 Task: Create a section Code Commandos and in the section, add a milestone Incident Management Implementation in the project AgileLab
Action: Mouse moved to (202, 381)
Screenshot: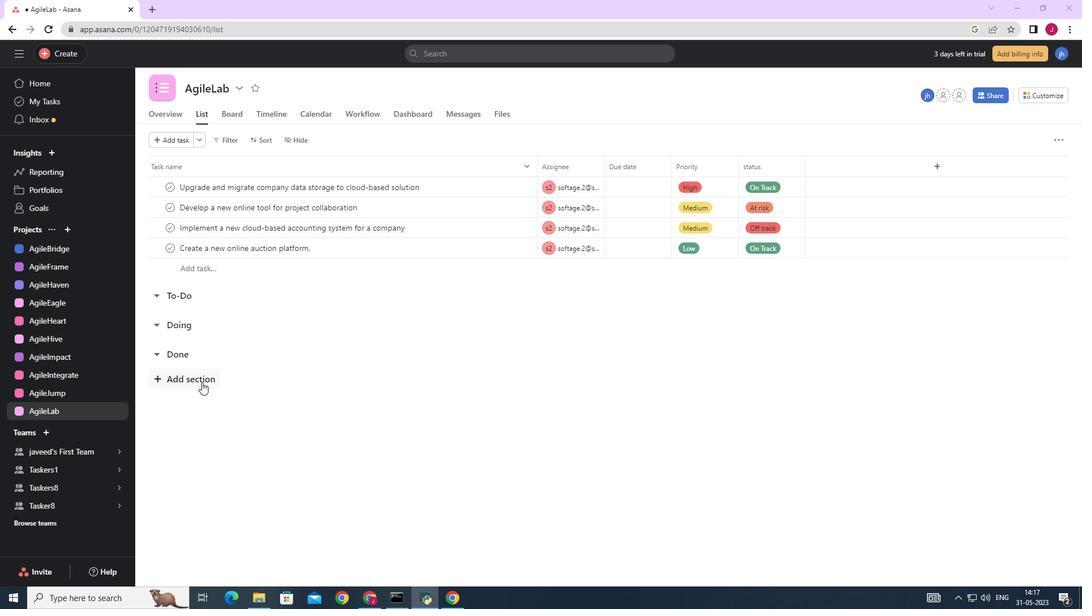 
Action: Mouse pressed left at (202, 381)
Screenshot: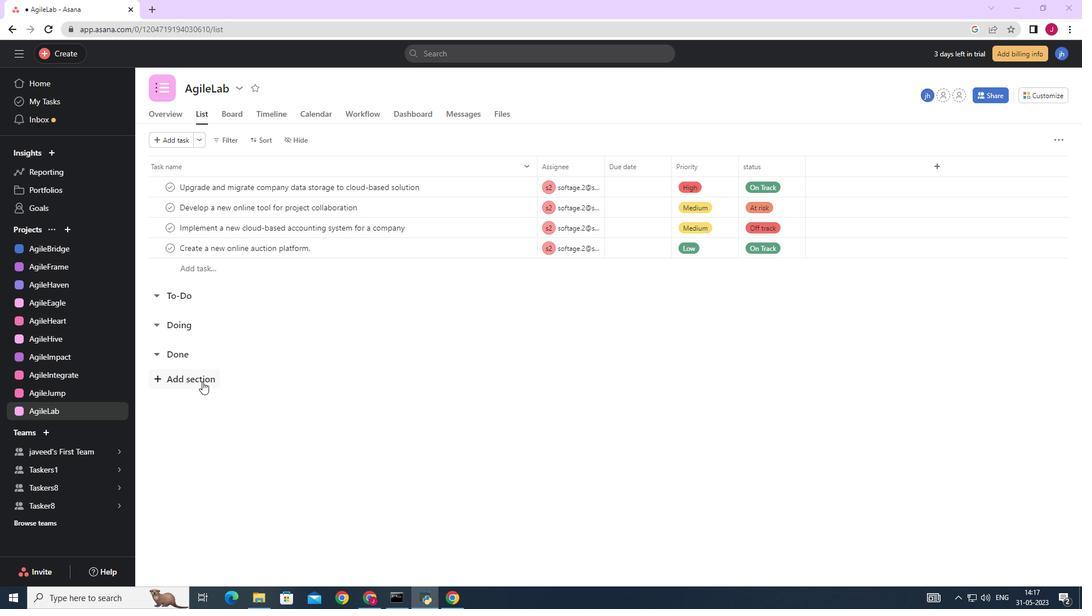 
Action: Mouse moved to (250, 383)
Screenshot: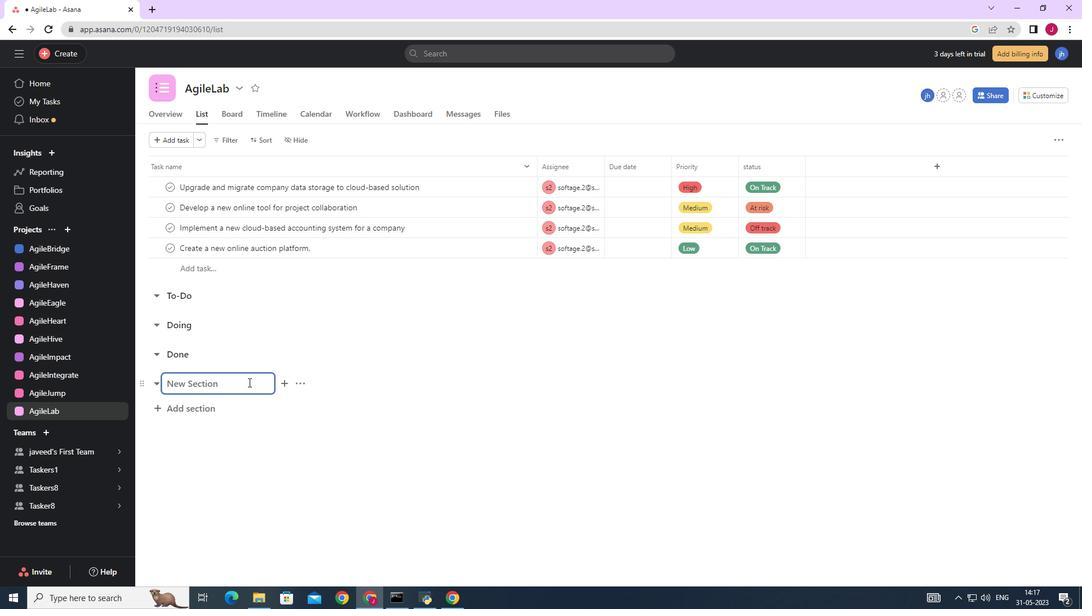 
Action: Mouse pressed left at (250, 383)
Screenshot: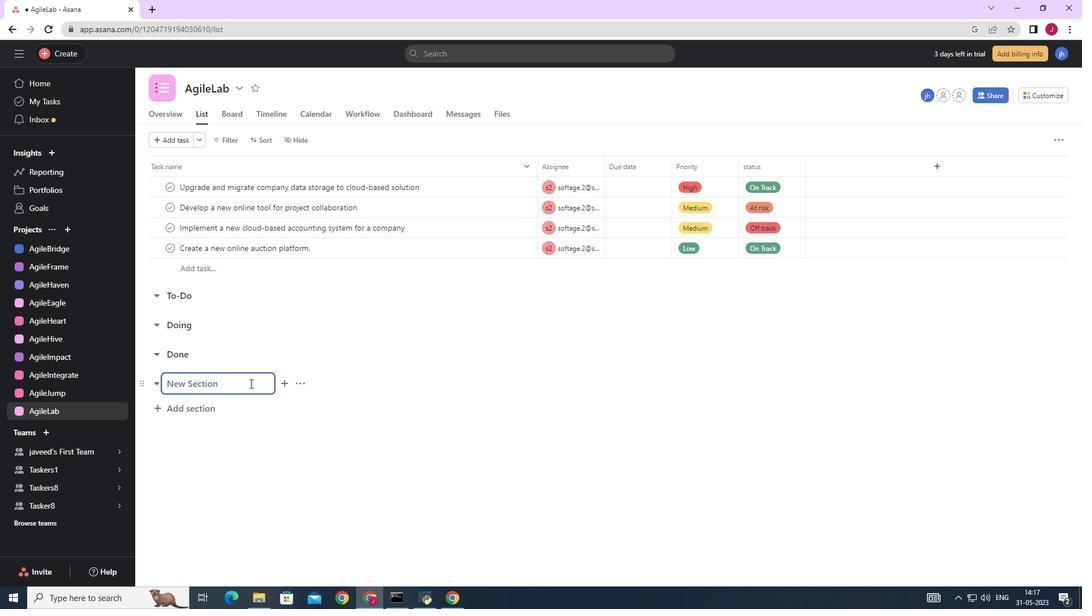 
Action: Key pressed <Key.caps_lock>C<Key.caps_lock>ode<Key.space><Key.caps_lock>C<Key.caps_lock>ommandos<Key.enter><Key.caps_lock>I<Key.caps_lock>ncident<Key.space><Key.caps_lock>M<Key.caps_lock>anagement<Key.space><Key.caps_lock>I<Key.caps_lock>mplementation
Screenshot: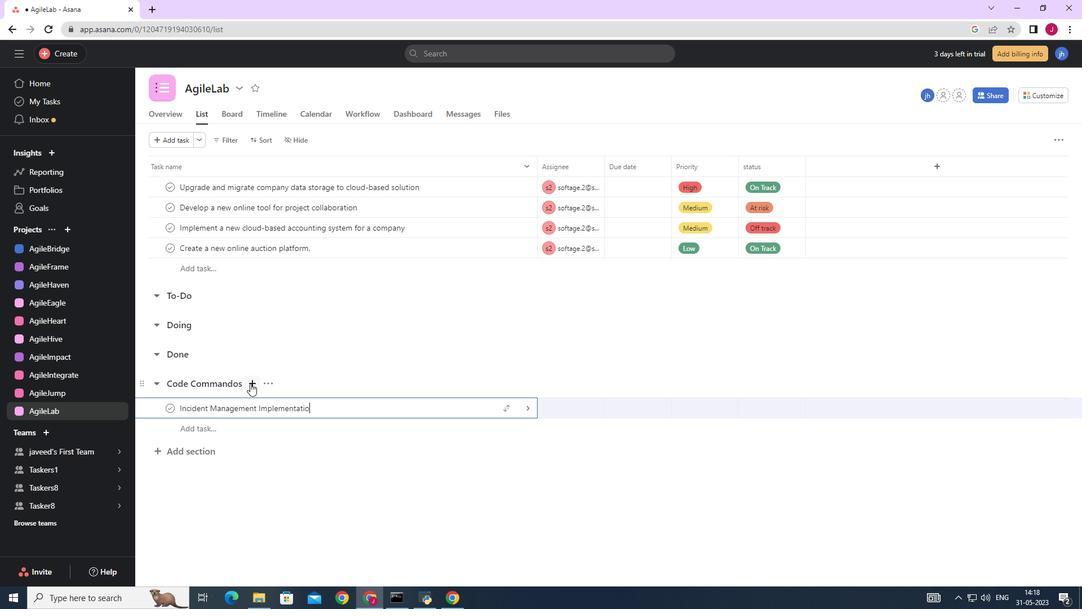 
Action: Mouse moved to (527, 408)
Screenshot: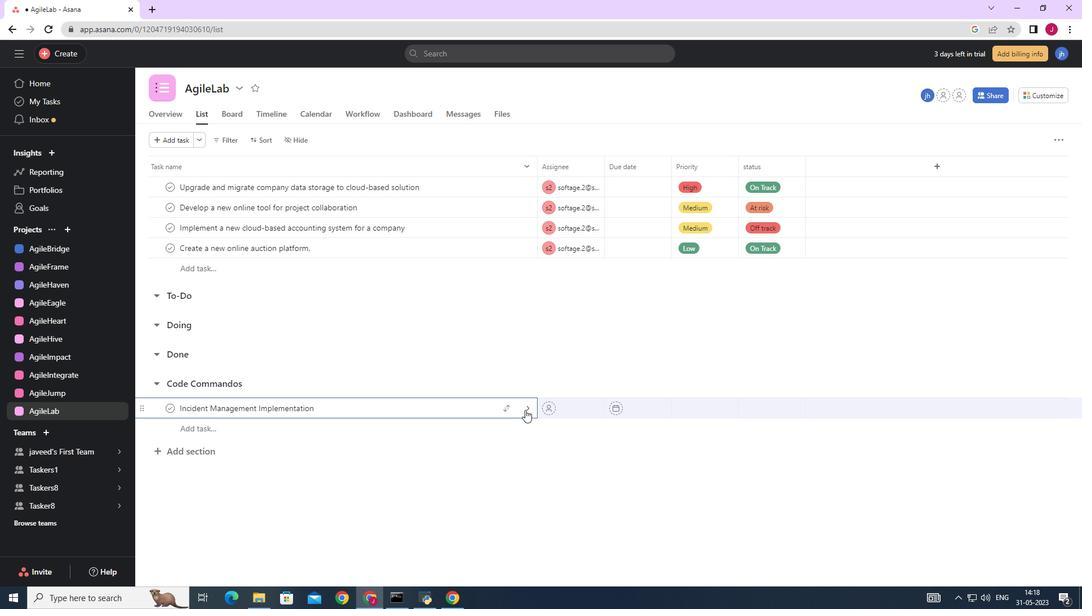 
Action: Mouse pressed left at (527, 408)
Screenshot: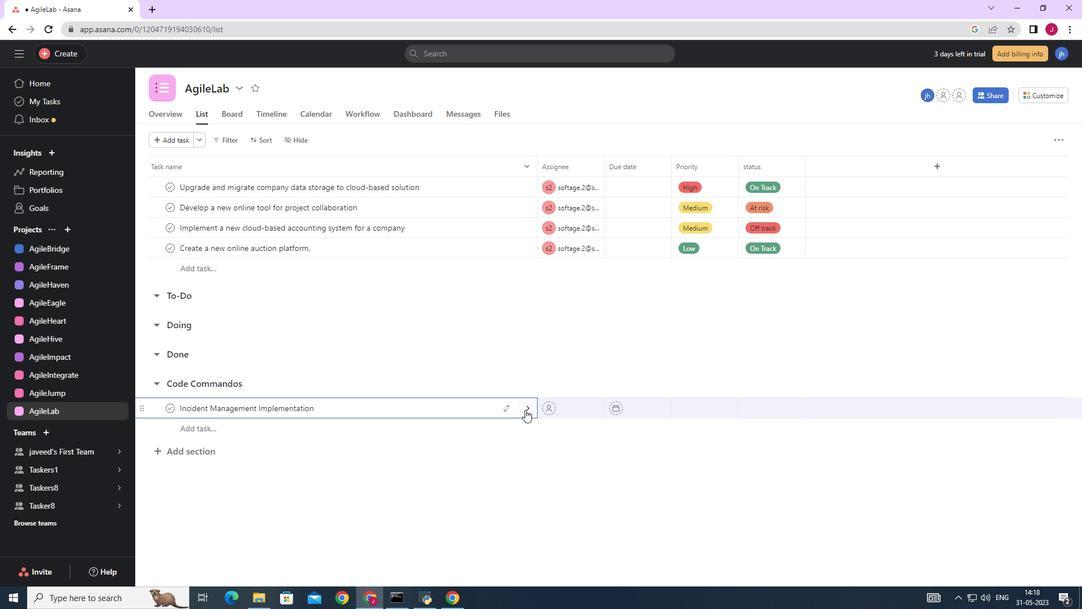 
Action: Mouse moved to (1039, 139)
Screenshot: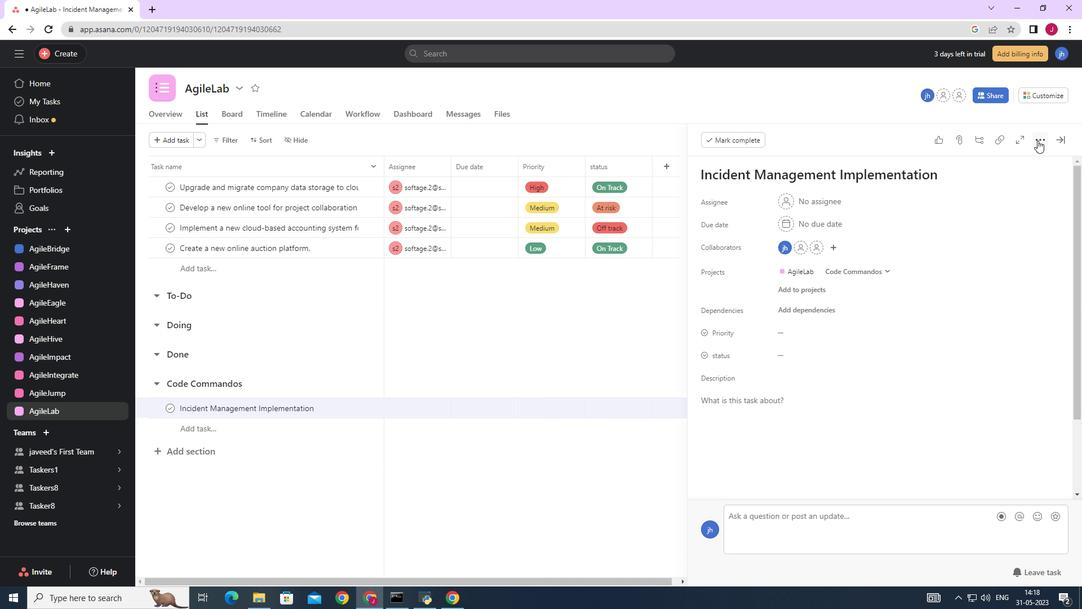 
Action: Mouse pressed left at (1039, 139)
Screenshot: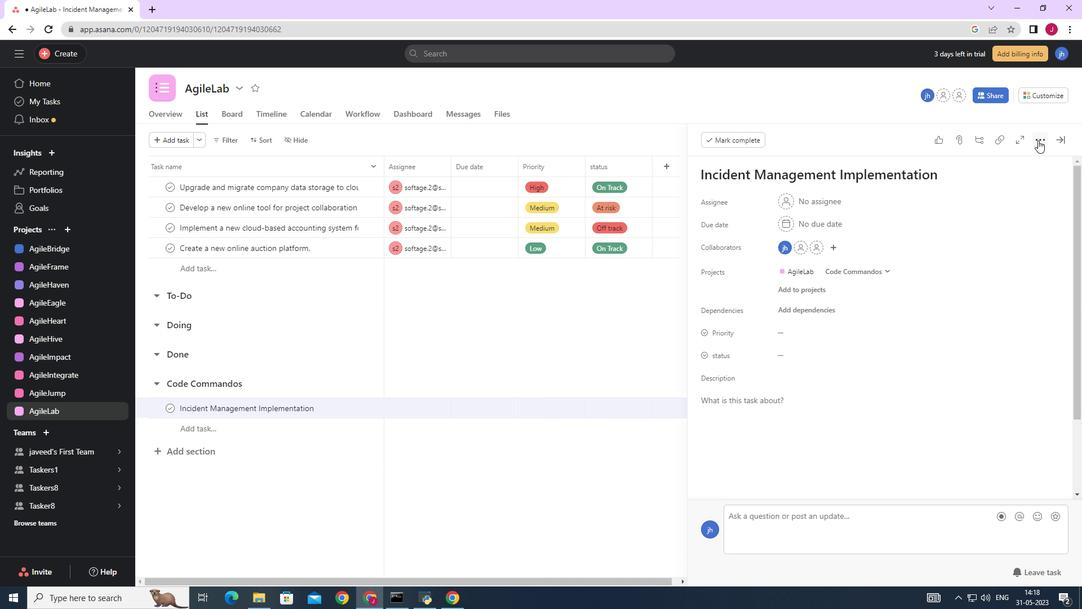 
Action: Mouse moved to (941, 182)
Screenshot: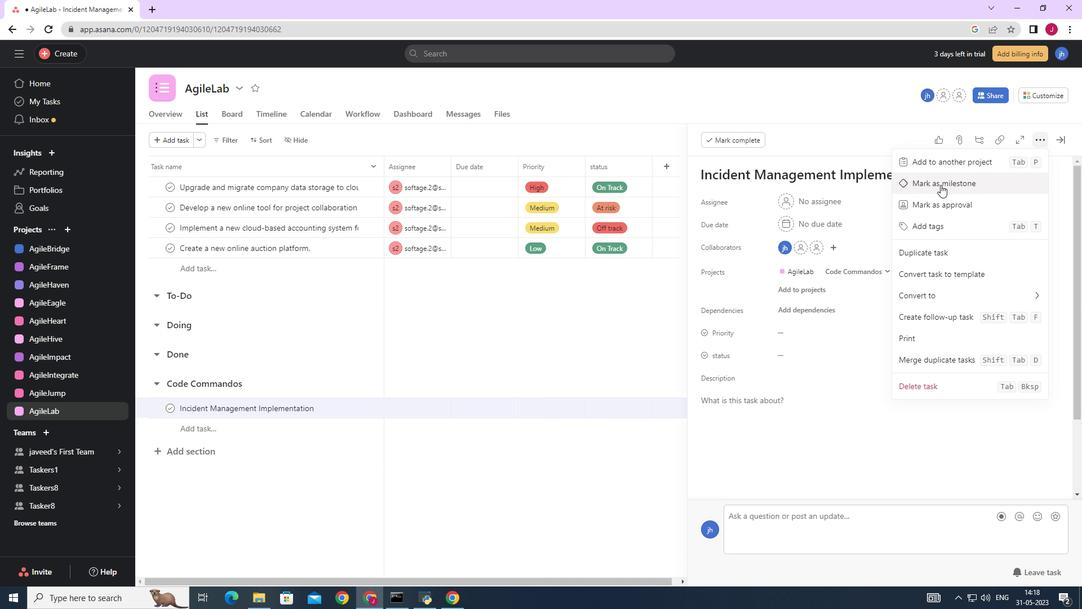
Action: Mouse pressed left at (941, 182)
Screenshot: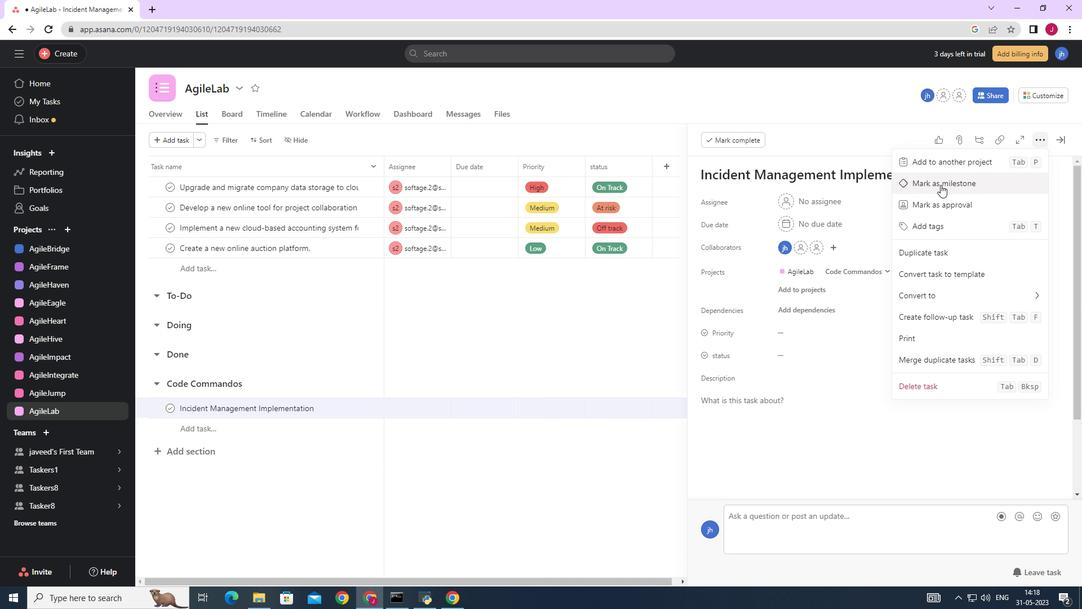 
Action: Mouse moved to (1060, 142)
Screenshot: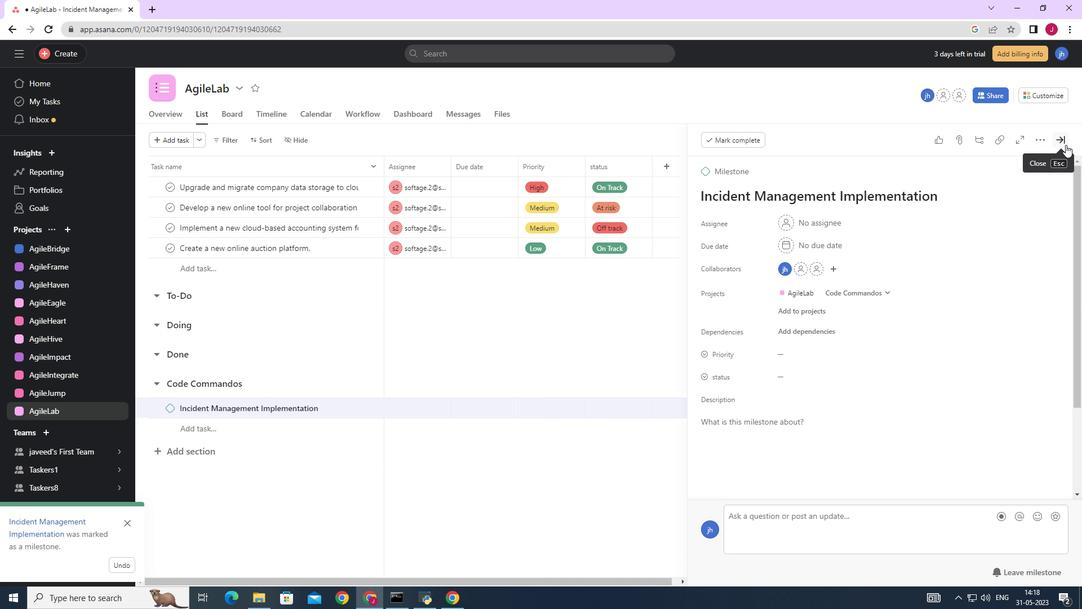 
Action: Mouse pressed left at (1060, 142)
Screenshot: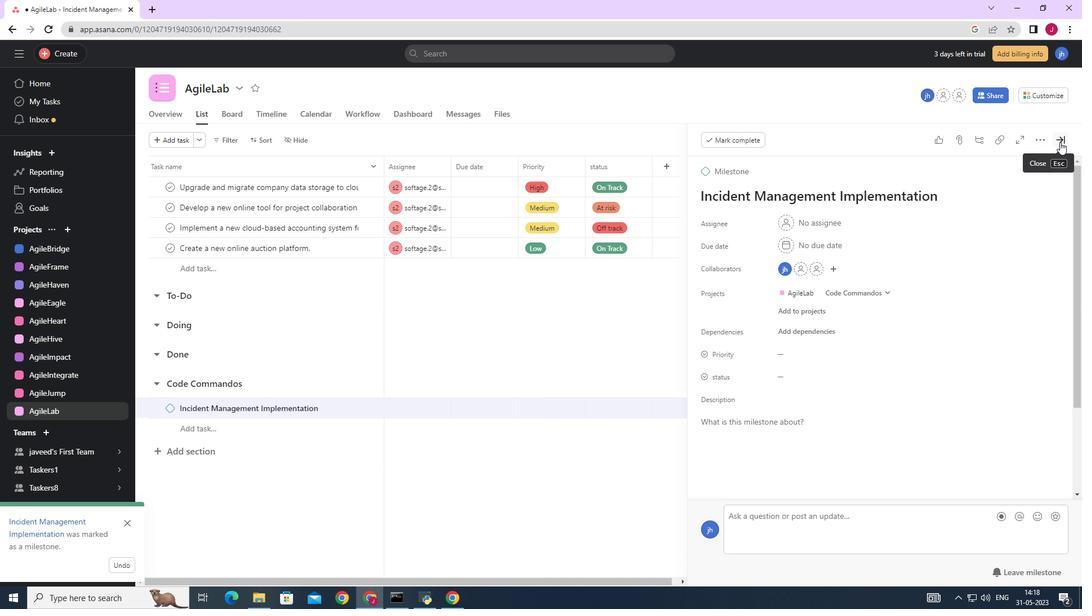 
Action: Mouse moved to (1055, 141)
Screenshot: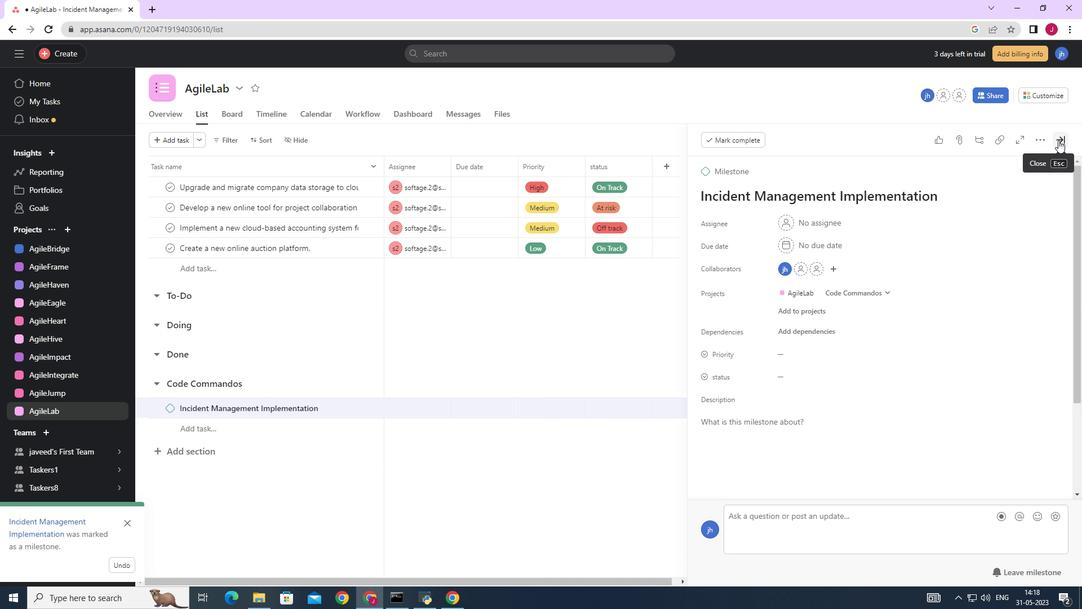 
